 Task: Delete the category "Showtell" in the repository "Javascript".
Action: Mouse moved to (1169, 88)
Screenshot: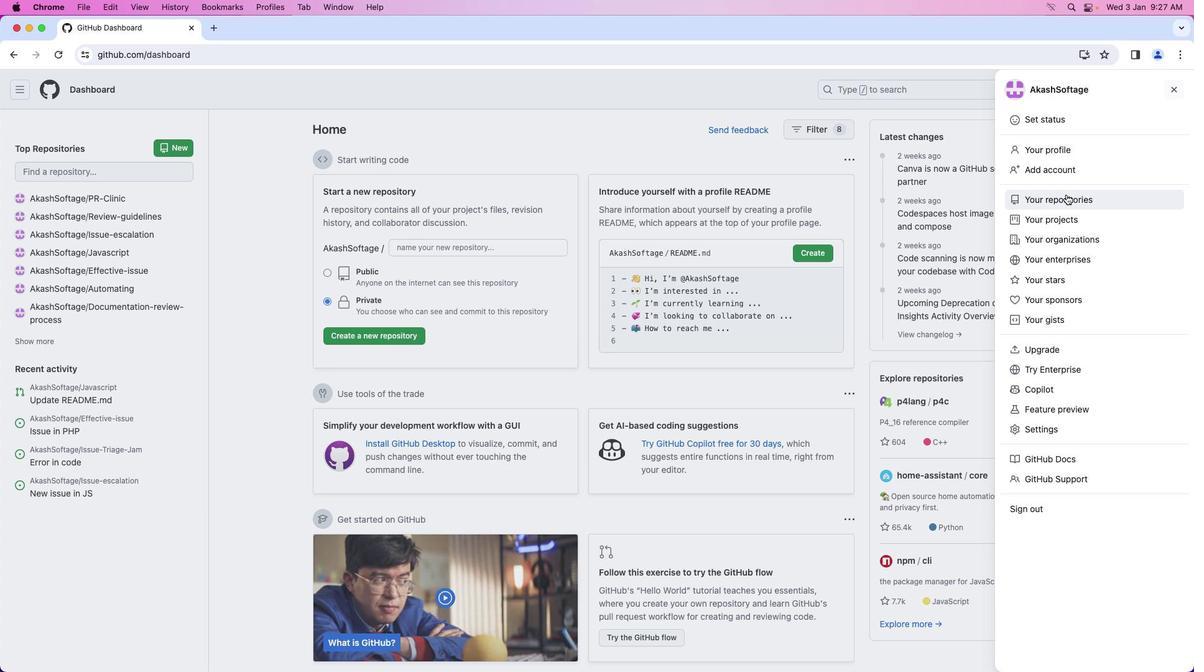 
Action: Mouse pressed left at (1169, 88)
Screenshot: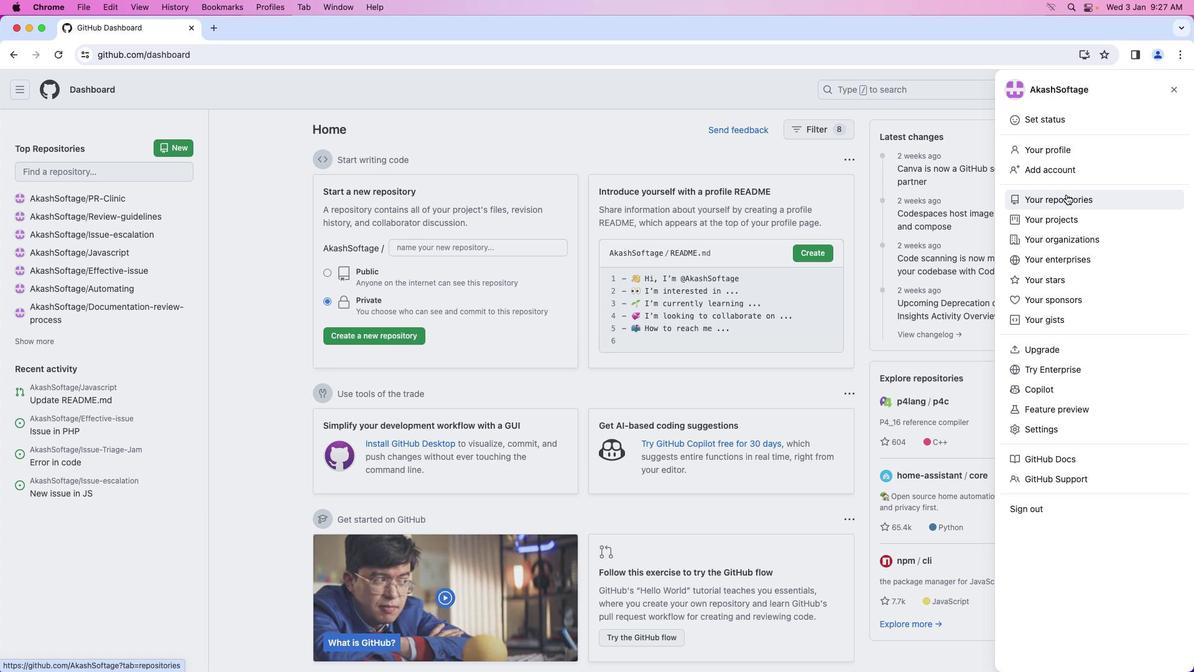 
Action: Mouse moved to (1167, 91)
Screenshot: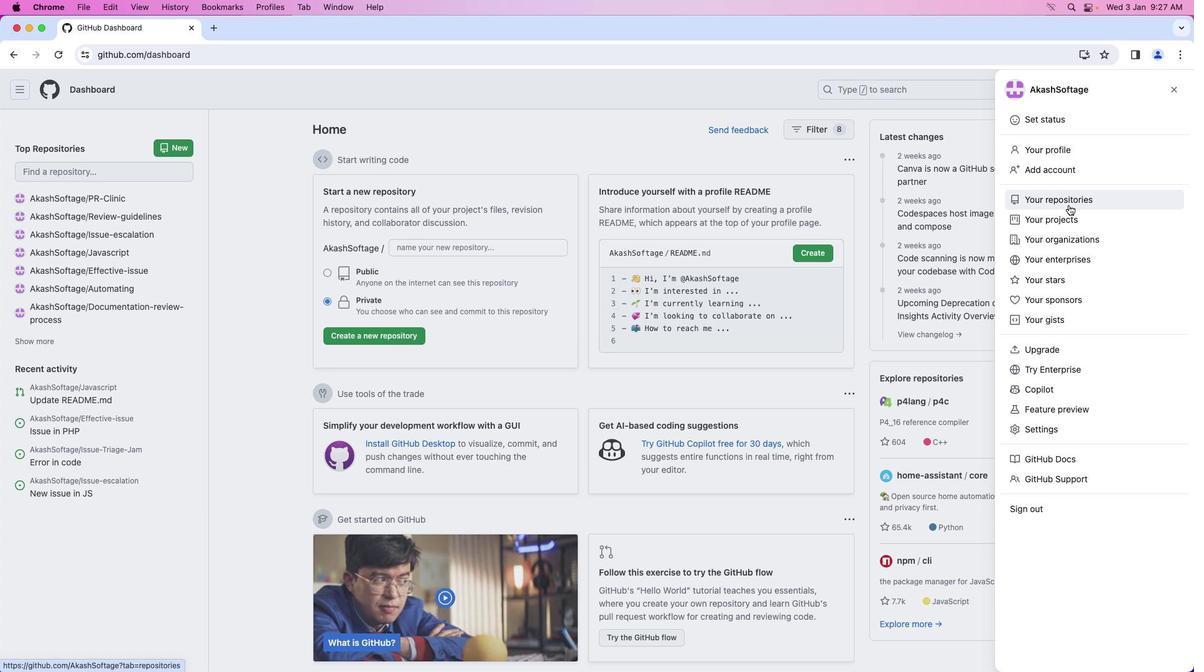 
Action: Mouse pressed left at (1167, 91)
Screenshot: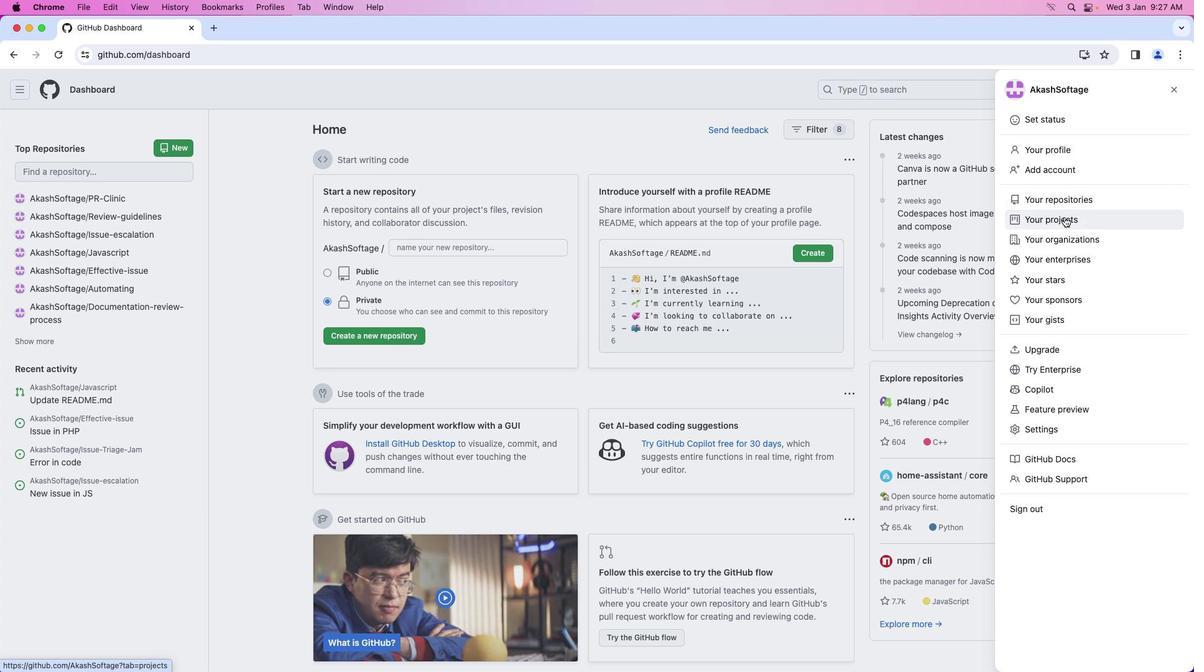 
Action: Mouse moved to (1074, 205)
Screenshot: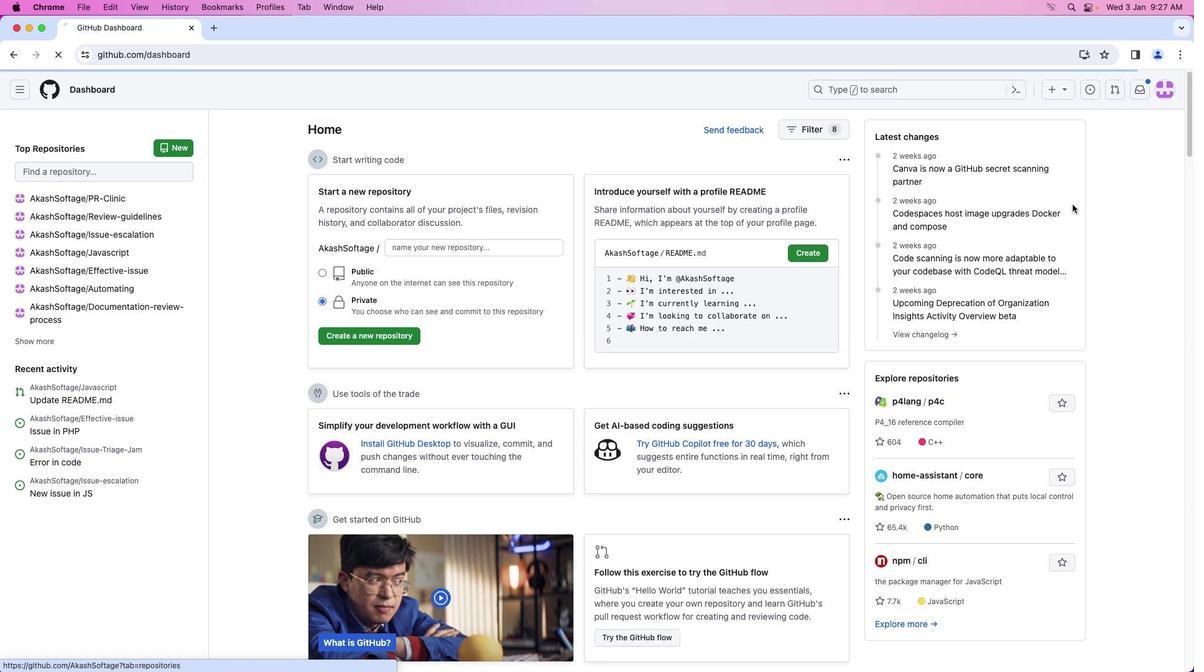 
Action: Mouse pressed left at (1074, 205)
Screenshot: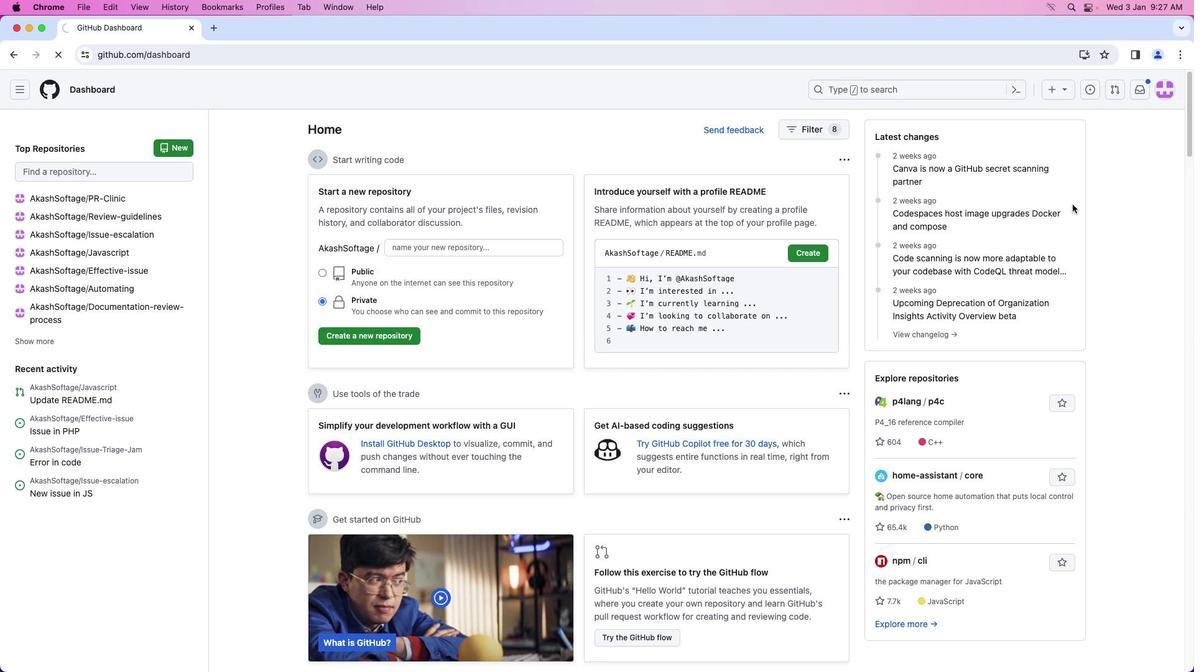 
Action: Mouse moved to (436, 207)
Screenshot: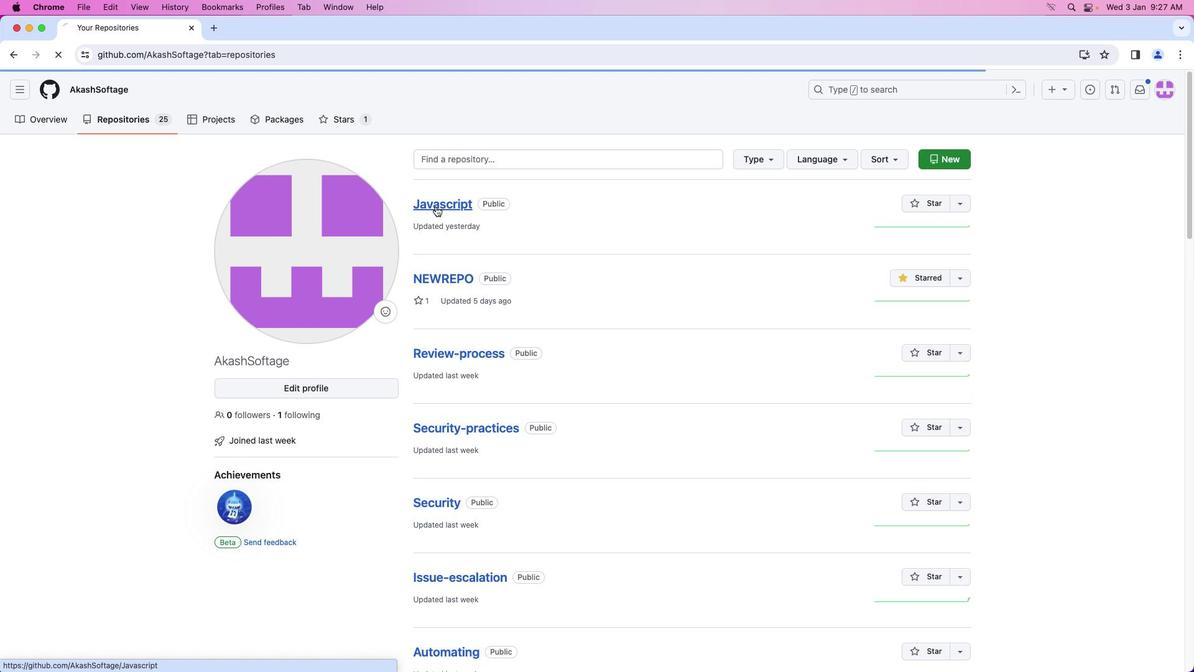 
Action: Mouse pressed left at (436, 207)
Screenshot: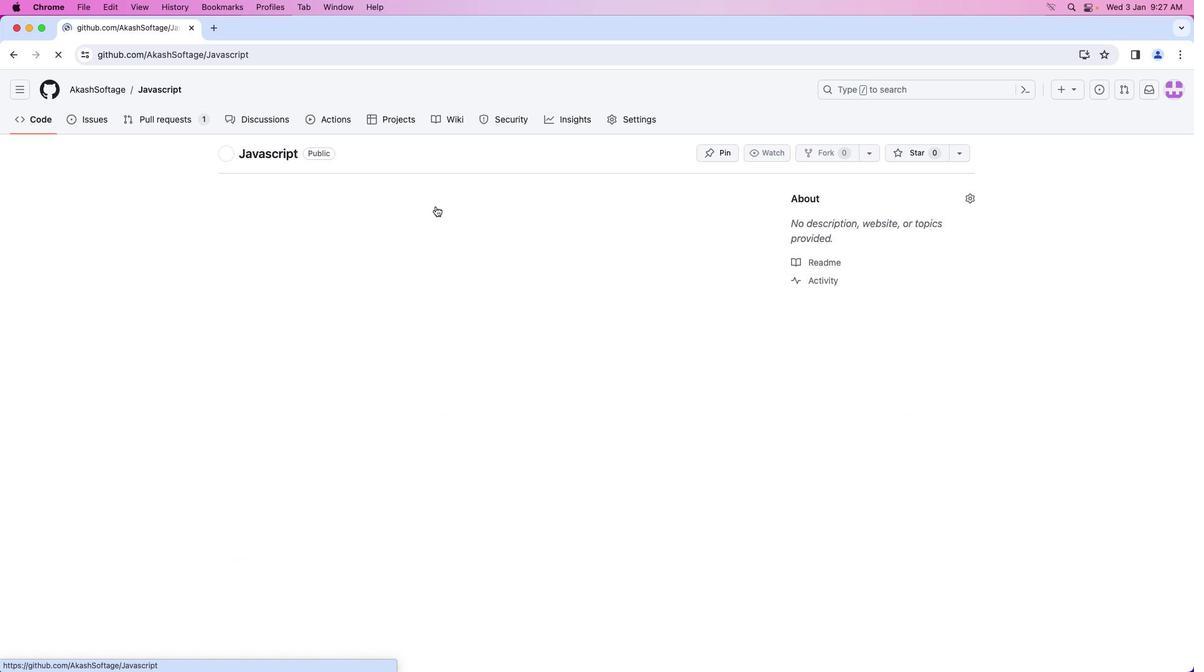 
Action: Mouse moved to (250, 117)
Screenshot: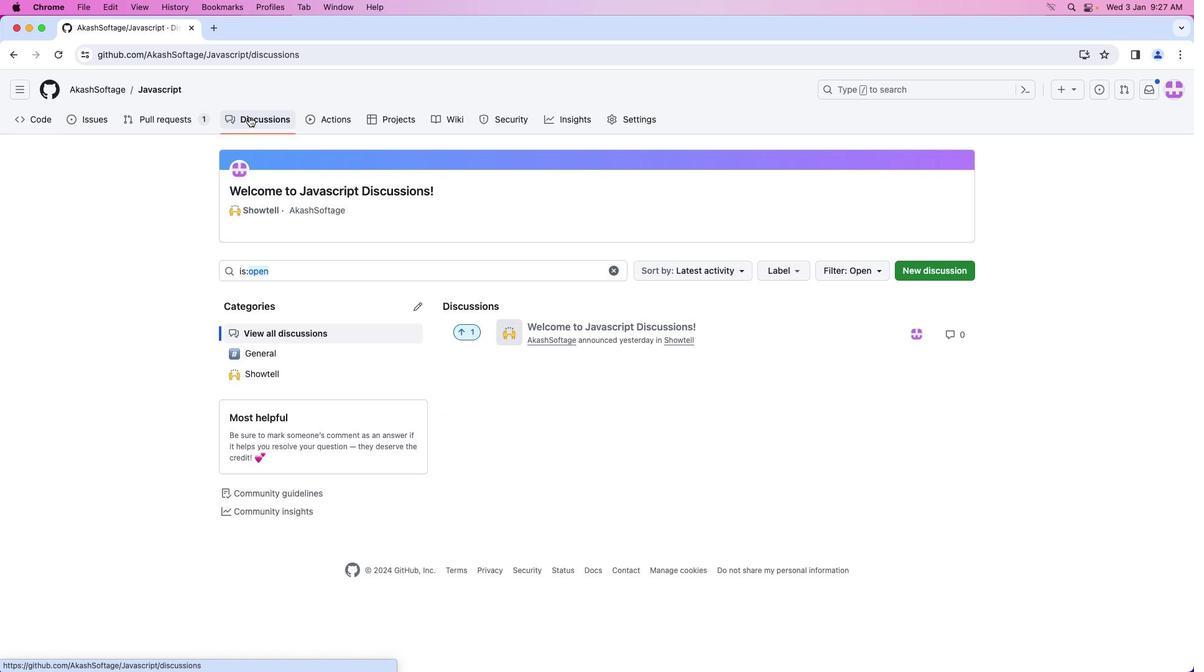 
Action: Mouse pressed left at (250, 117)
Screenshot: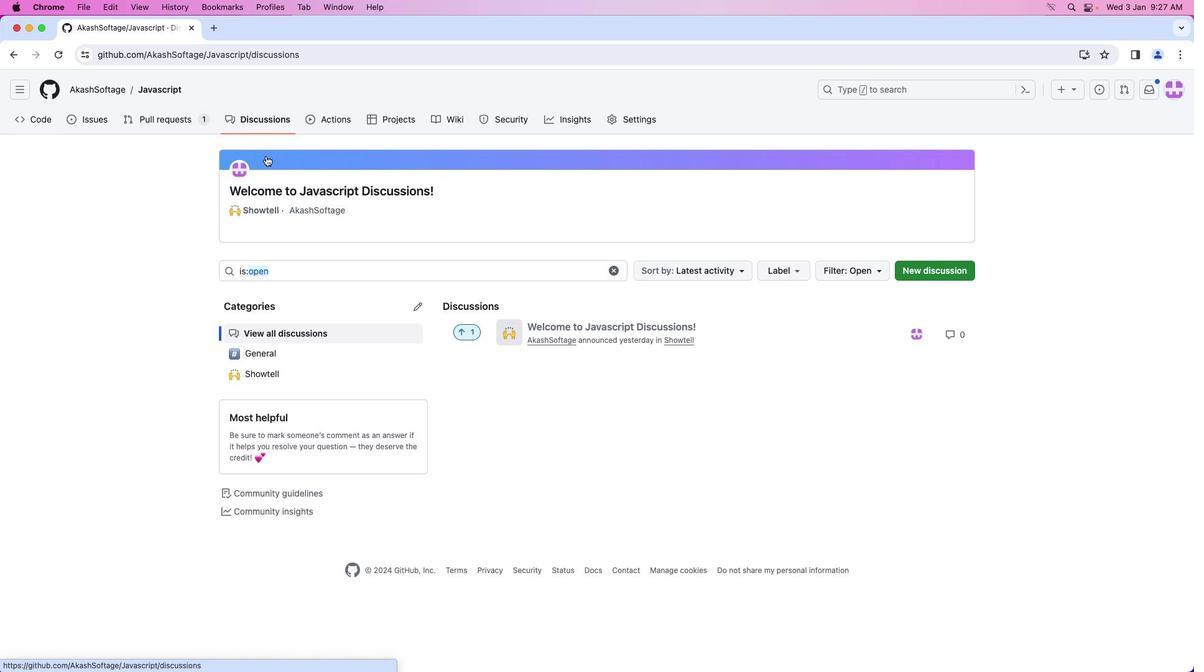 
Action: Mouse moved to (417, 309)
Screenshot: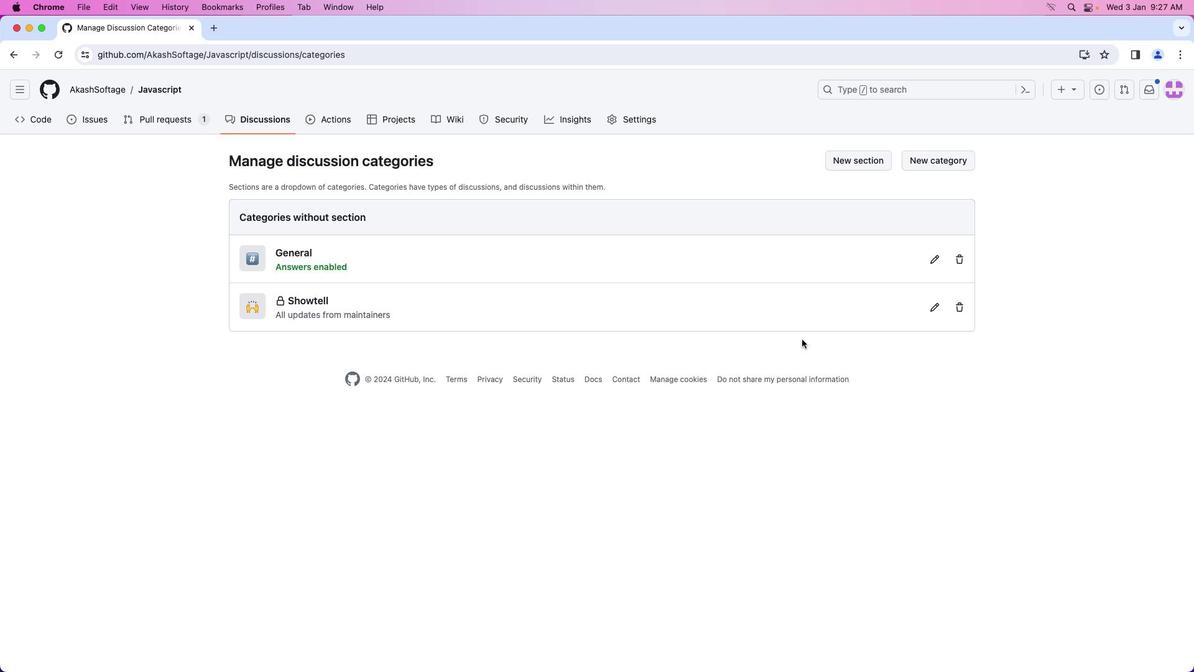 
Action: Mouse pressed left at (417, 309)
Screenshot: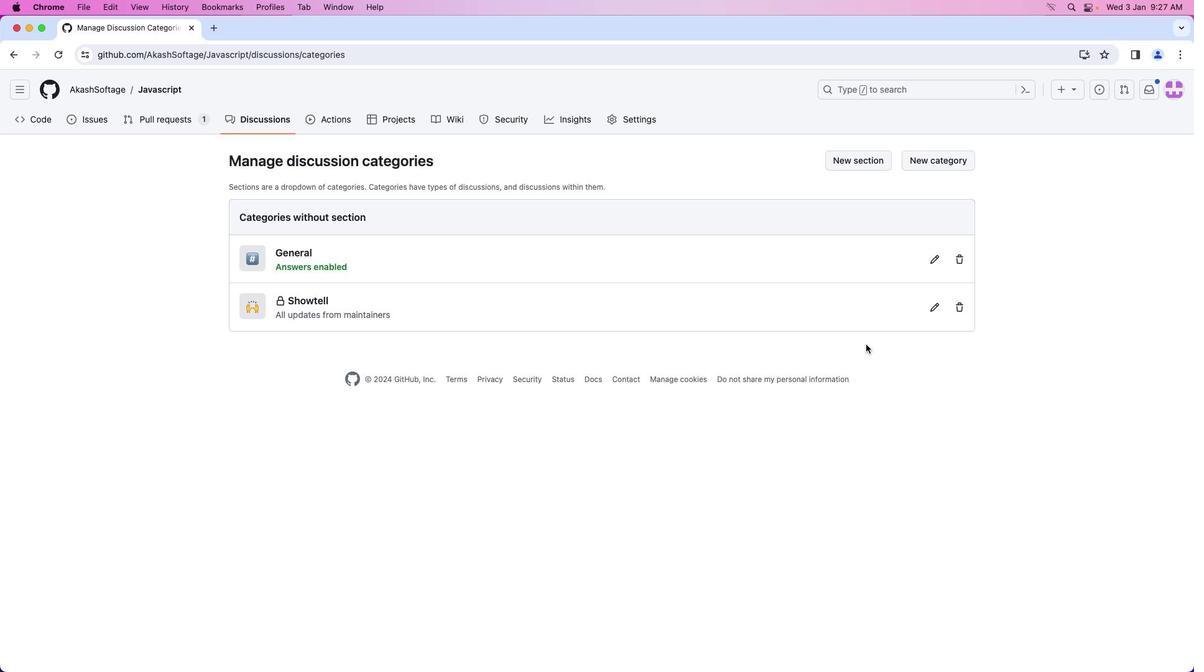 
Action: Mouse moved to (962, 309)
Screenshot: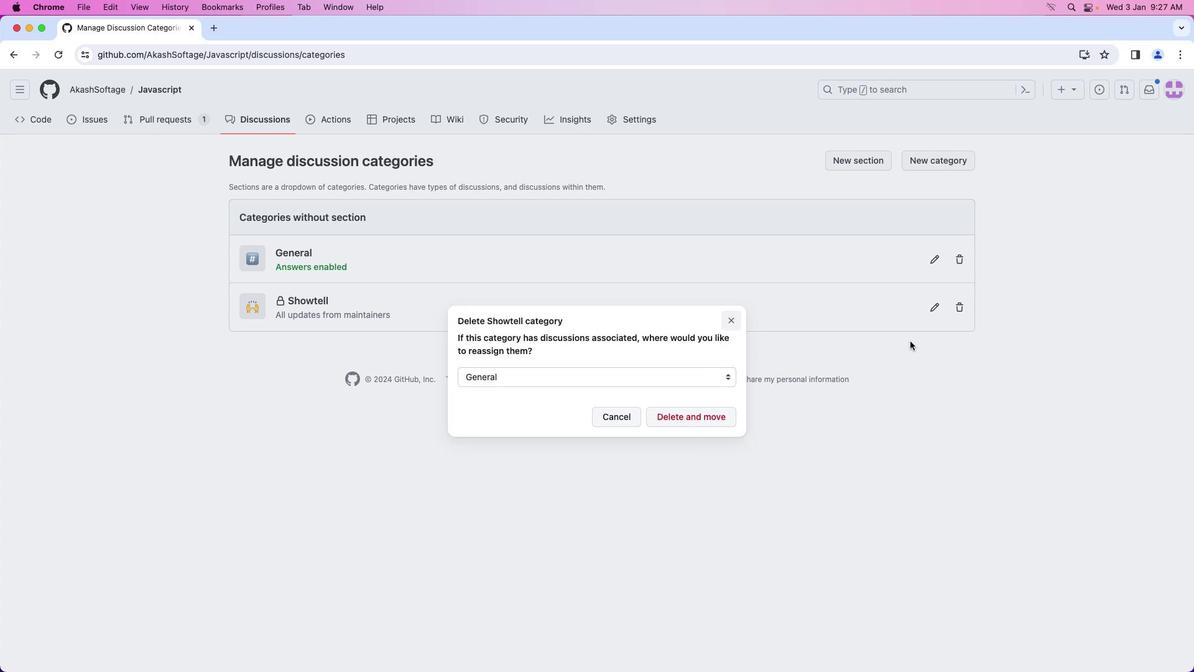 
Action: Mouse pressed left at (962, 309)
Screenshot: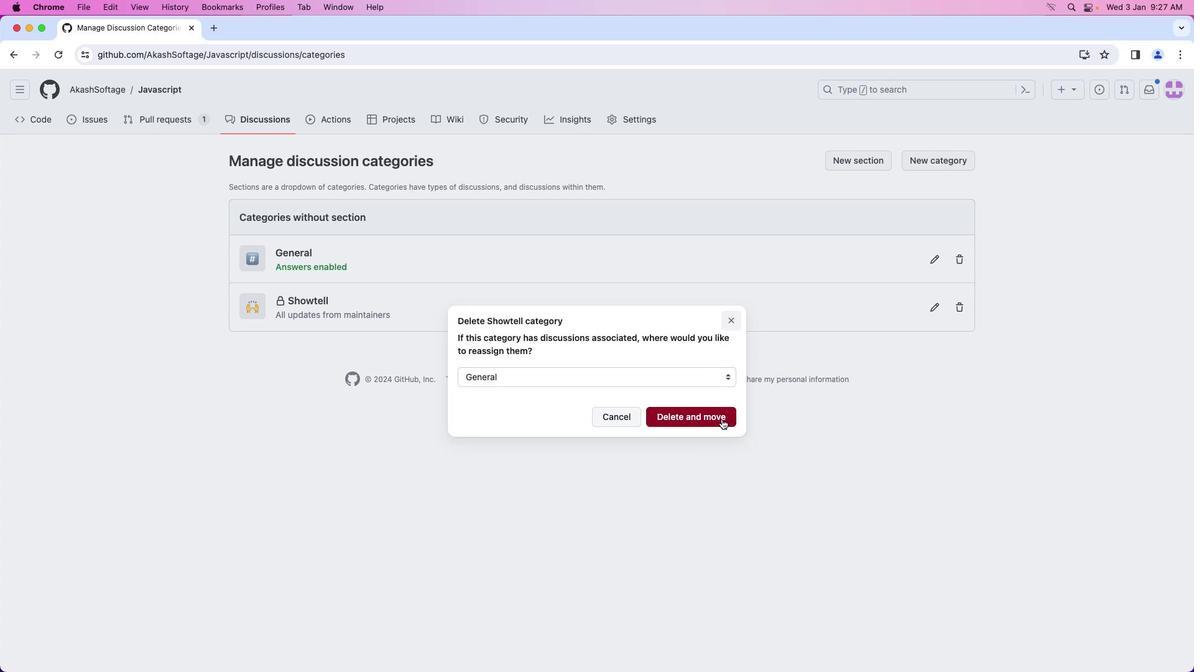 
Action: Mouse moved to (723, 420)
Screenshot: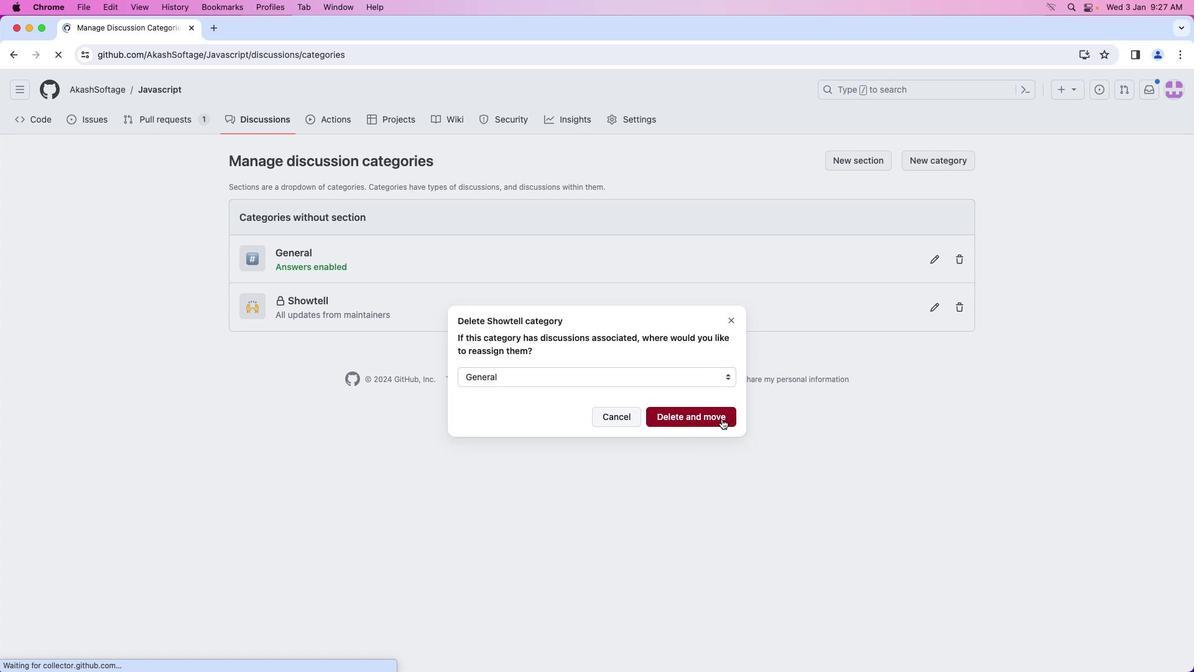 
Action: Mouse pressed left at (723, 420)
Screenshot: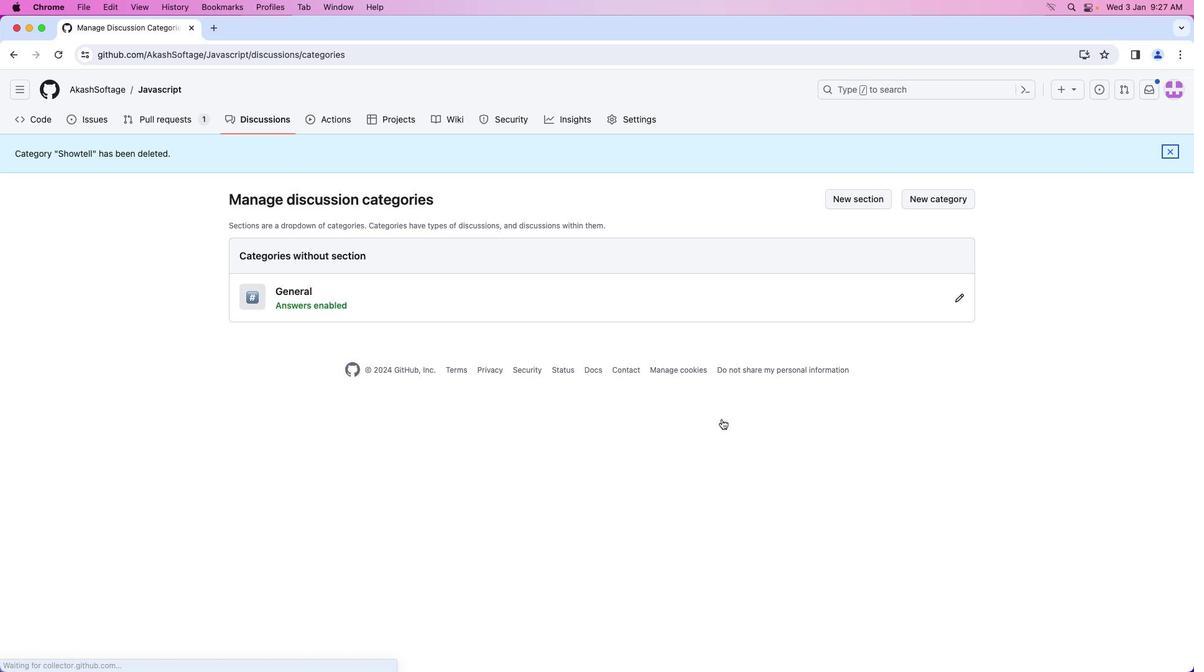 
Action: Mouse moved to (822, 464)
Screenshot: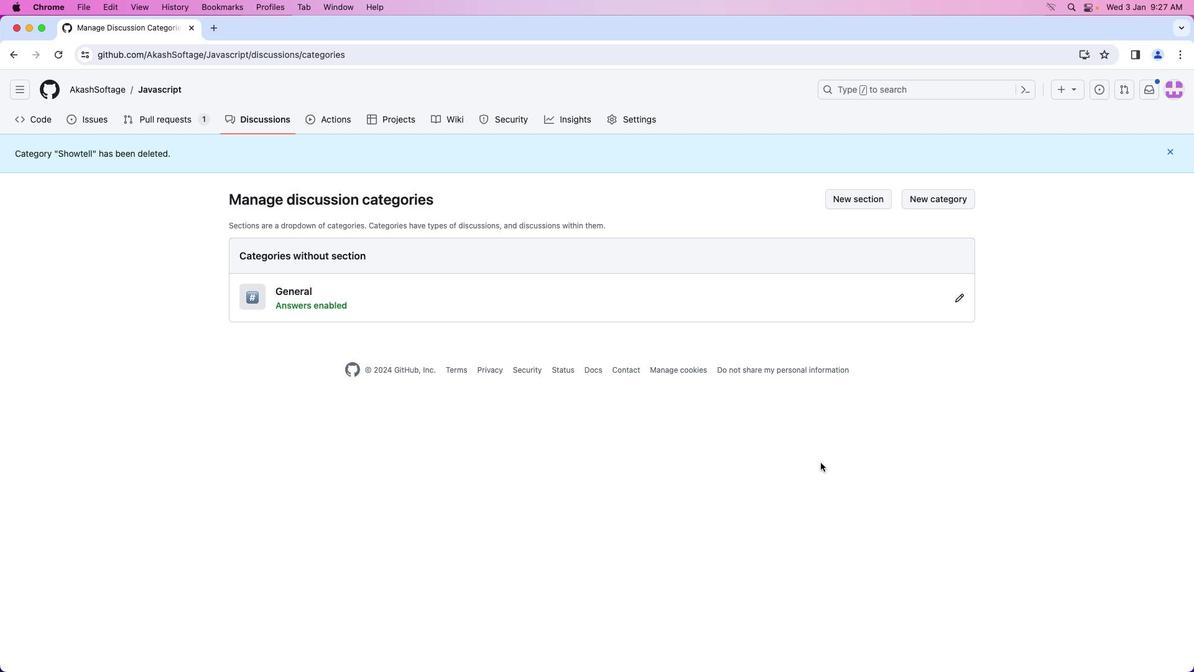 
Action: Mouse pressed left at (822, 464)
Screenshot: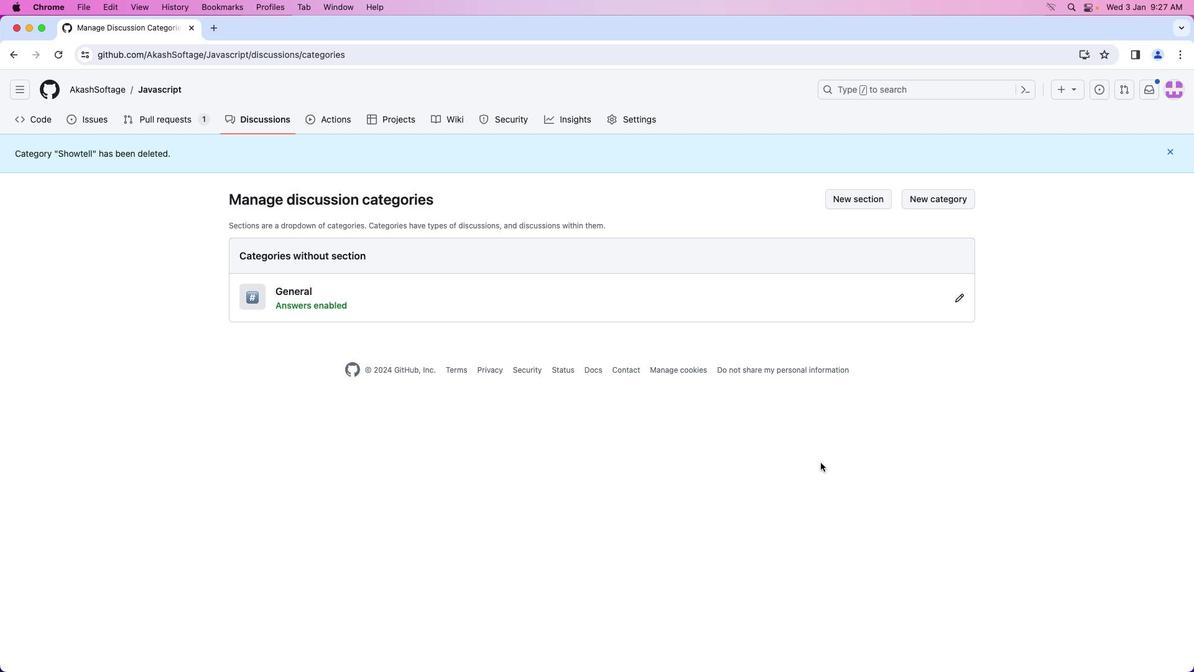 
